 Task: Find the closest ski resort to Lake Placid, New York, and Whiteface Mountain, New York.
Action: Mouse moved to (189, 98)
Screenshot: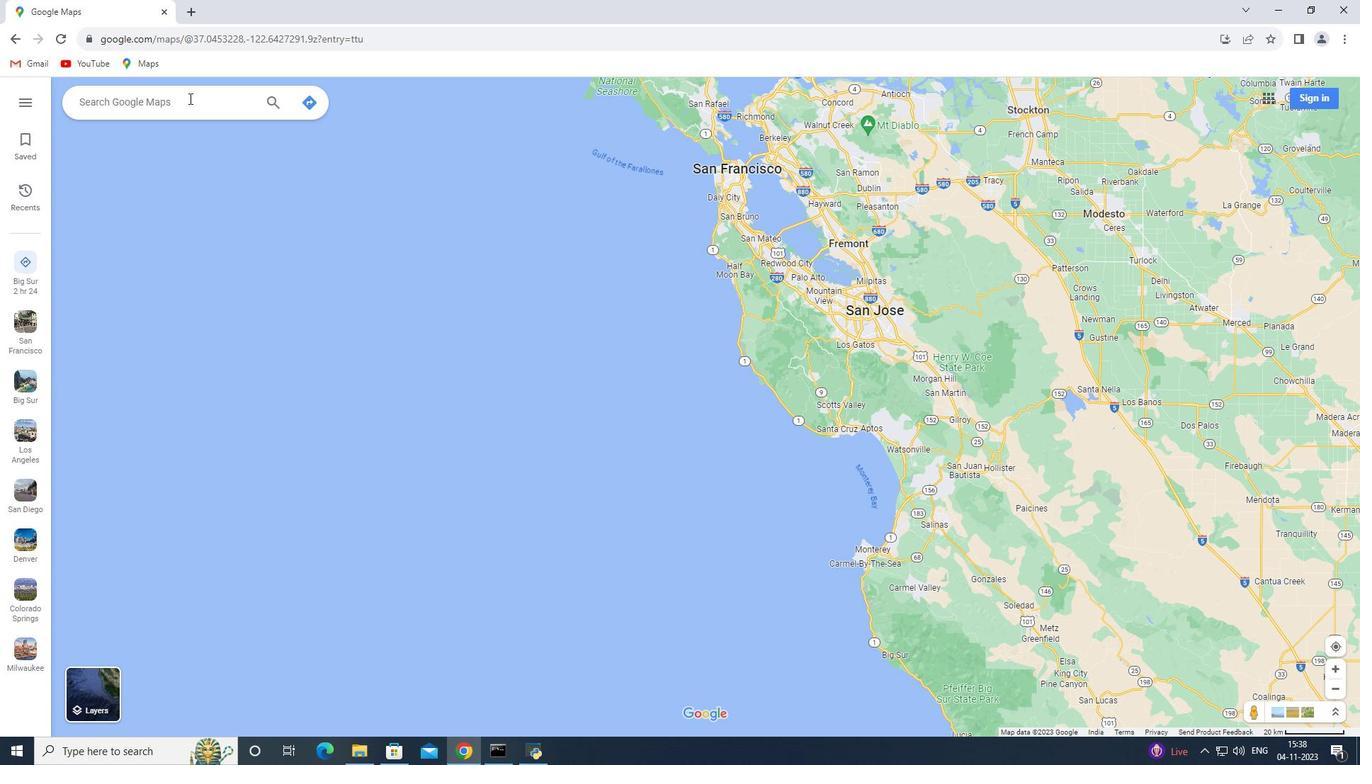 
Action: Mouse pressed left at (189, 98)
Screenshot: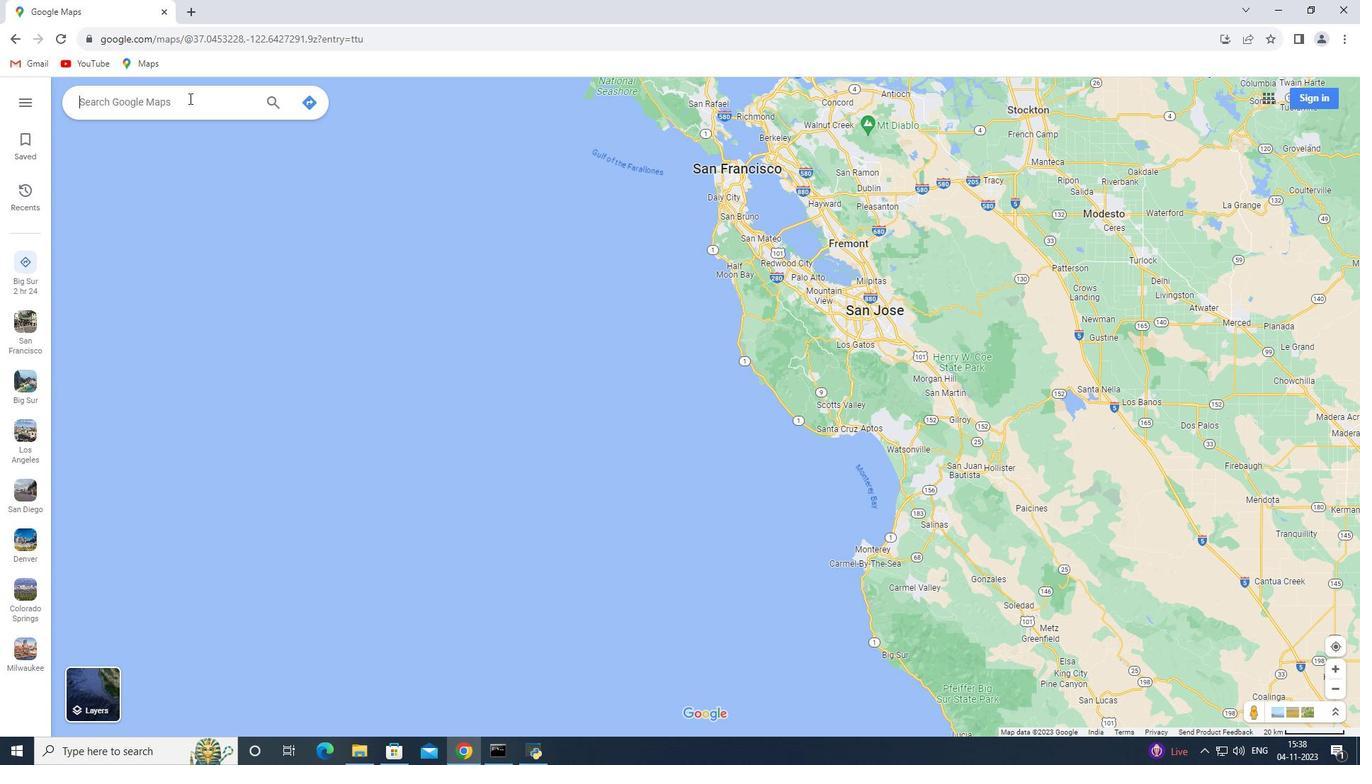 
Action: Key pressed <Key.shift>Lake<Key.space><Key.shift>Placid,<Key.space><Key.shift>New<Key.space><Key.shift>york<Key.enter>
Screenshot: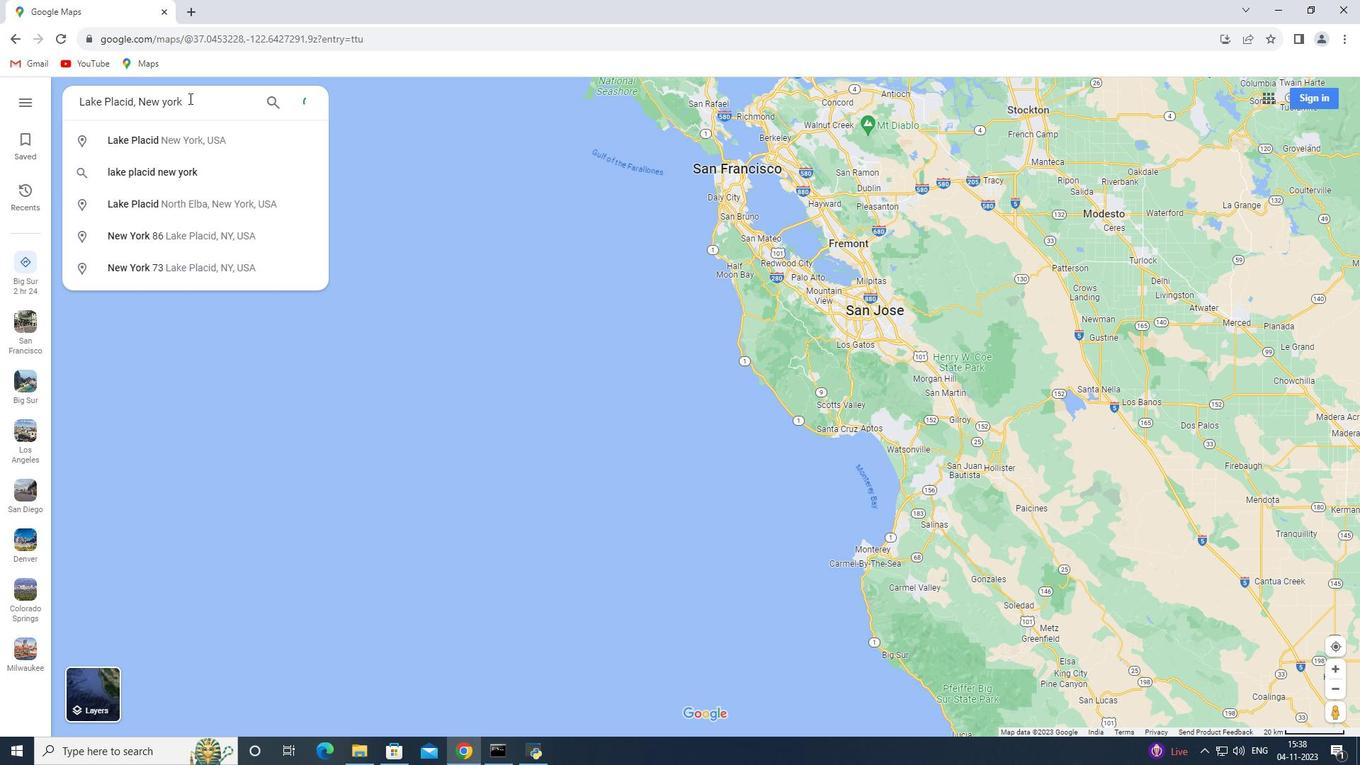 
Action: Mouse moved to (194, 337)
Screenshot: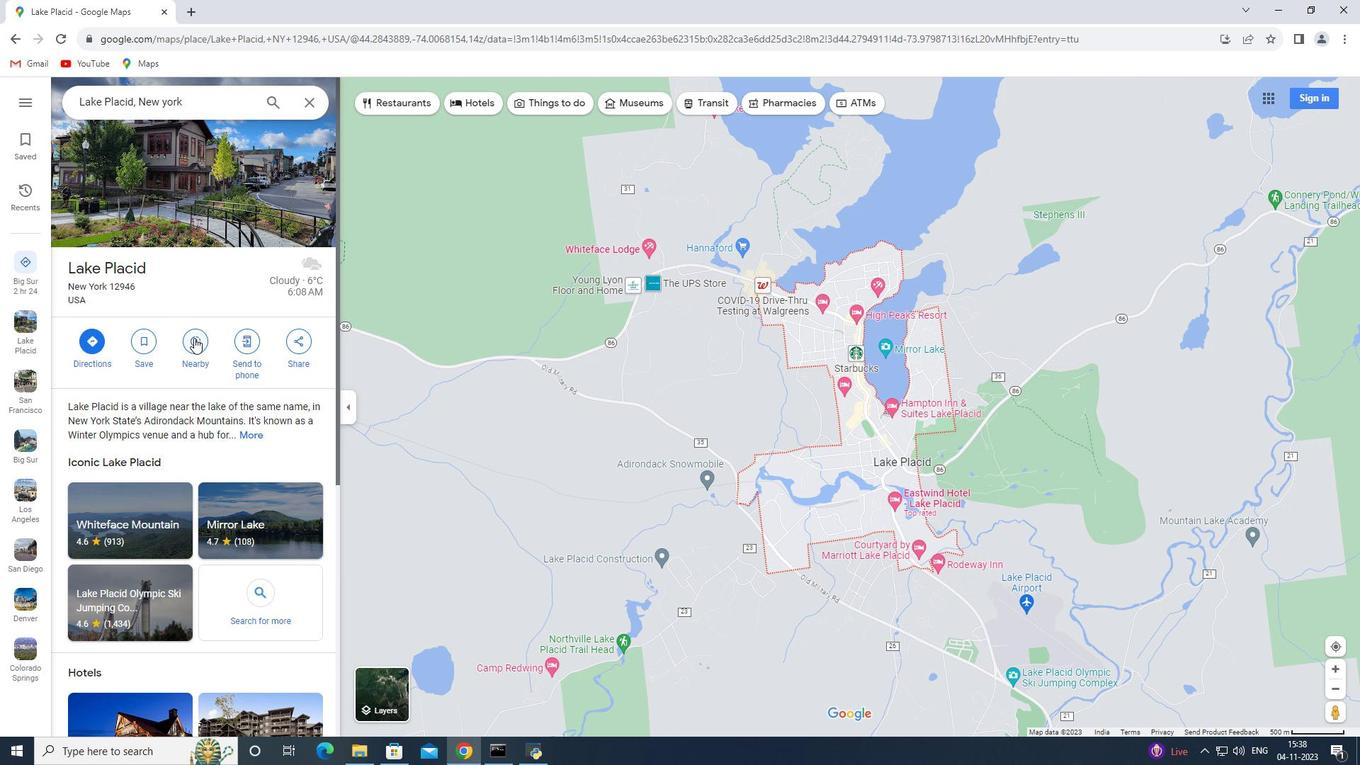 
Action: Mouse pressed left at (194, 337)
Screenshot: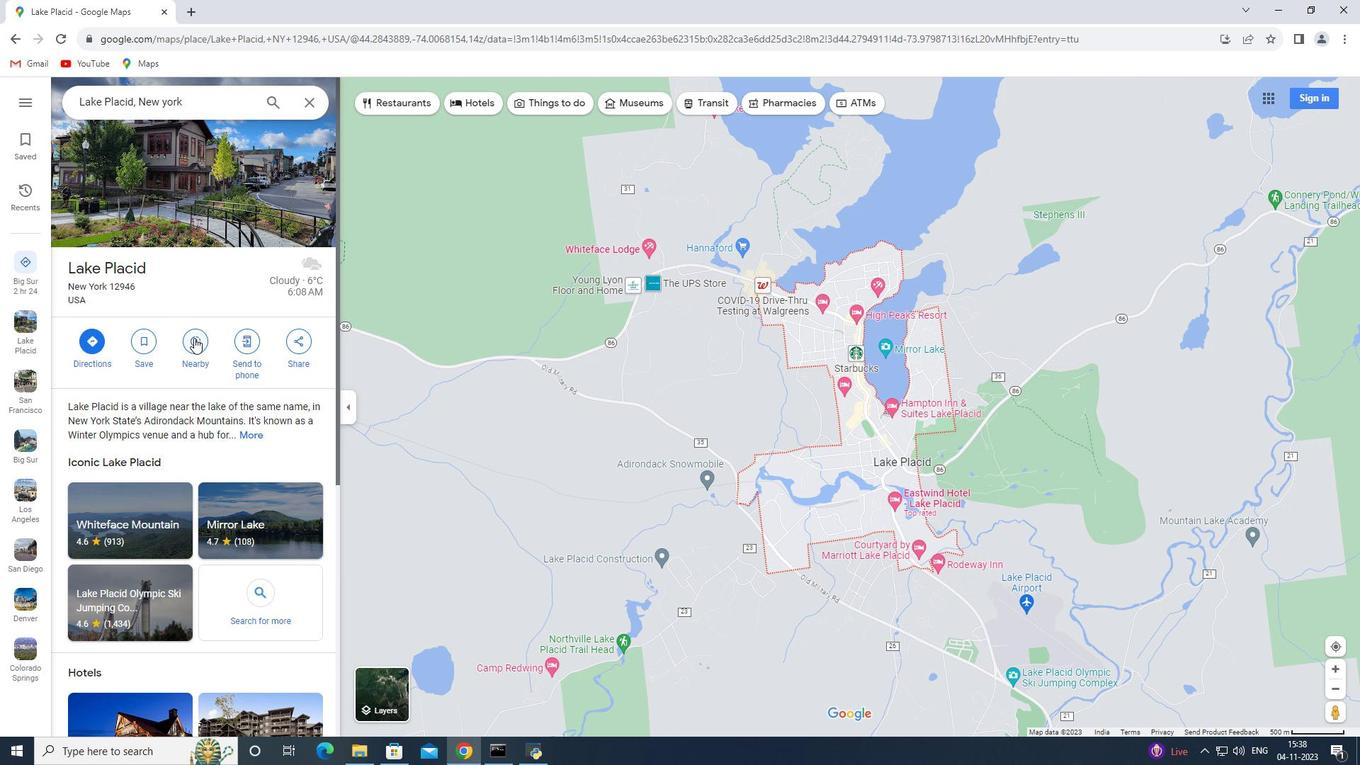 
Action: Mouse moved to (167, 233)
Screenshot: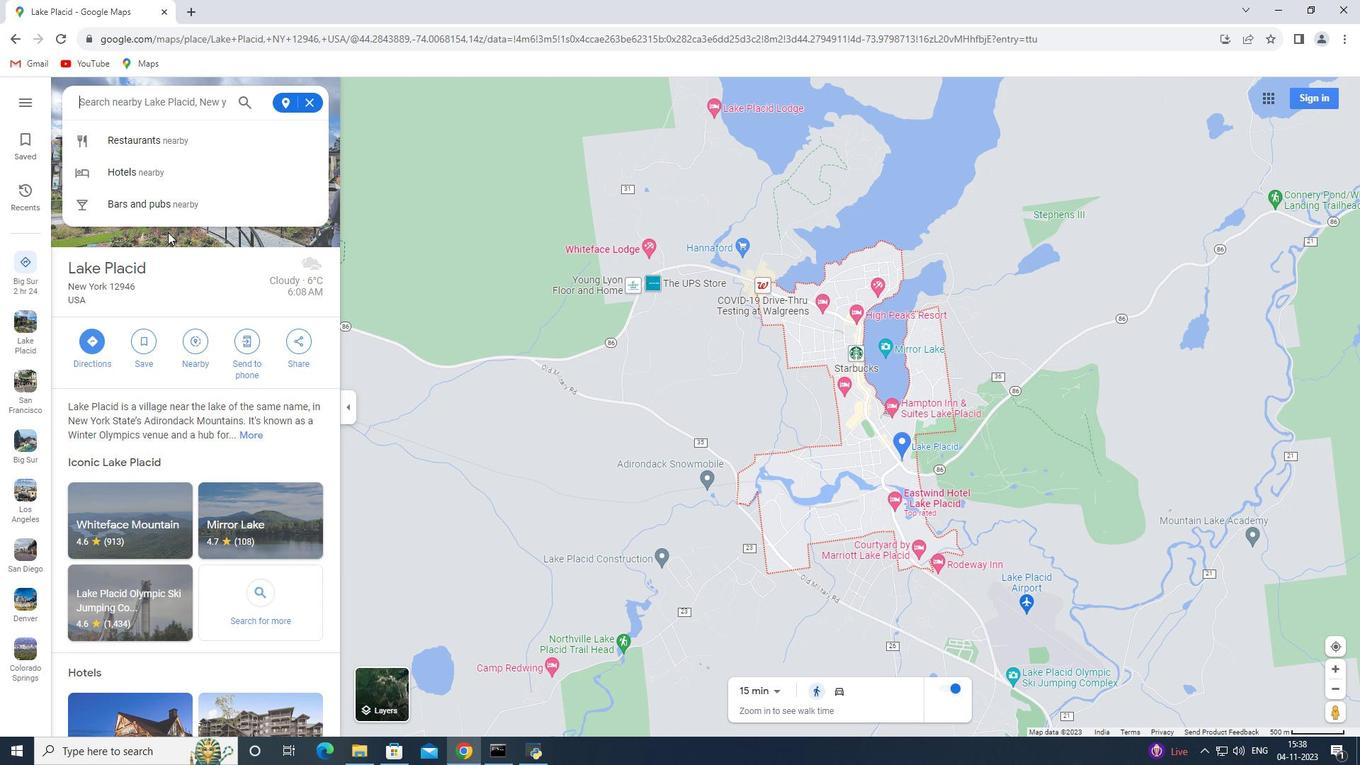 
Action: Key pressed closest<Key.space>ski<Key.space>resort<Key.enter>
Screenshot: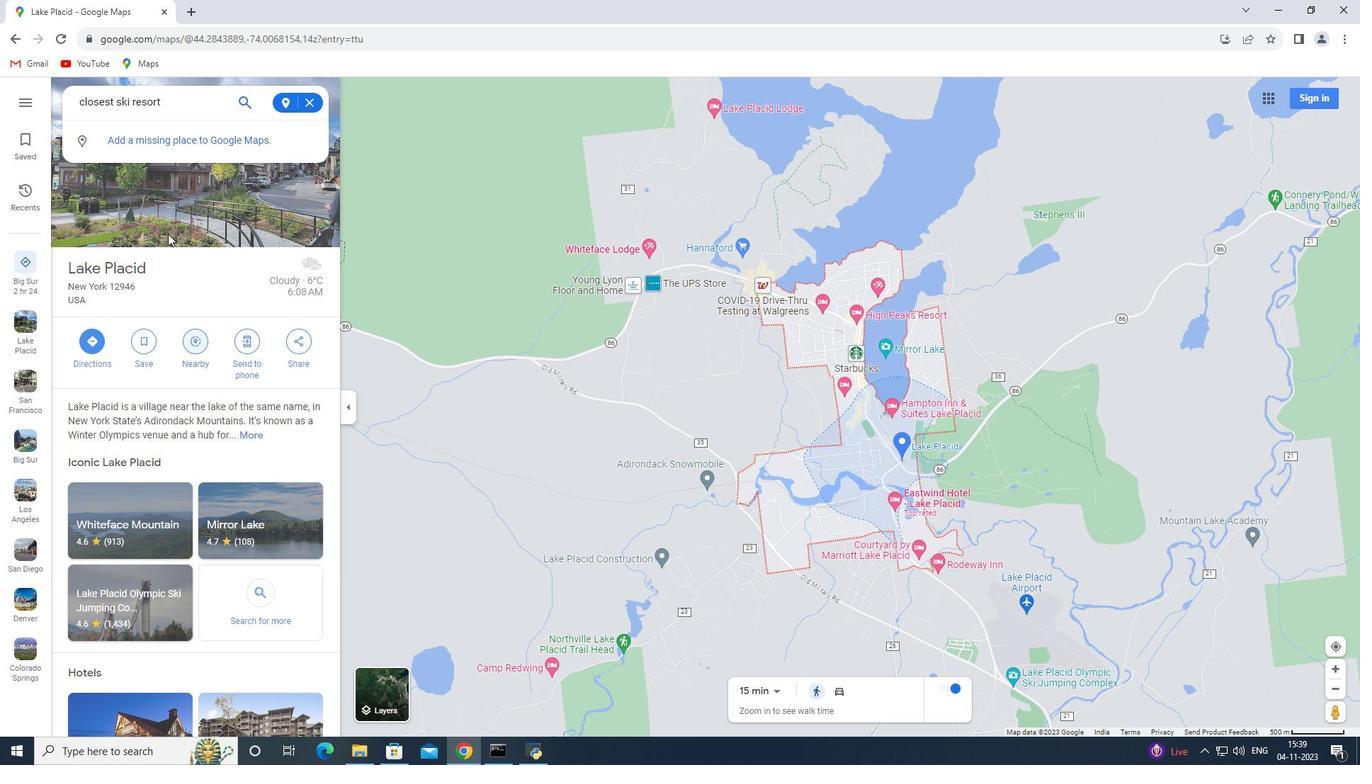 
Action: Mouse moved to (310, 104)
Screenshot: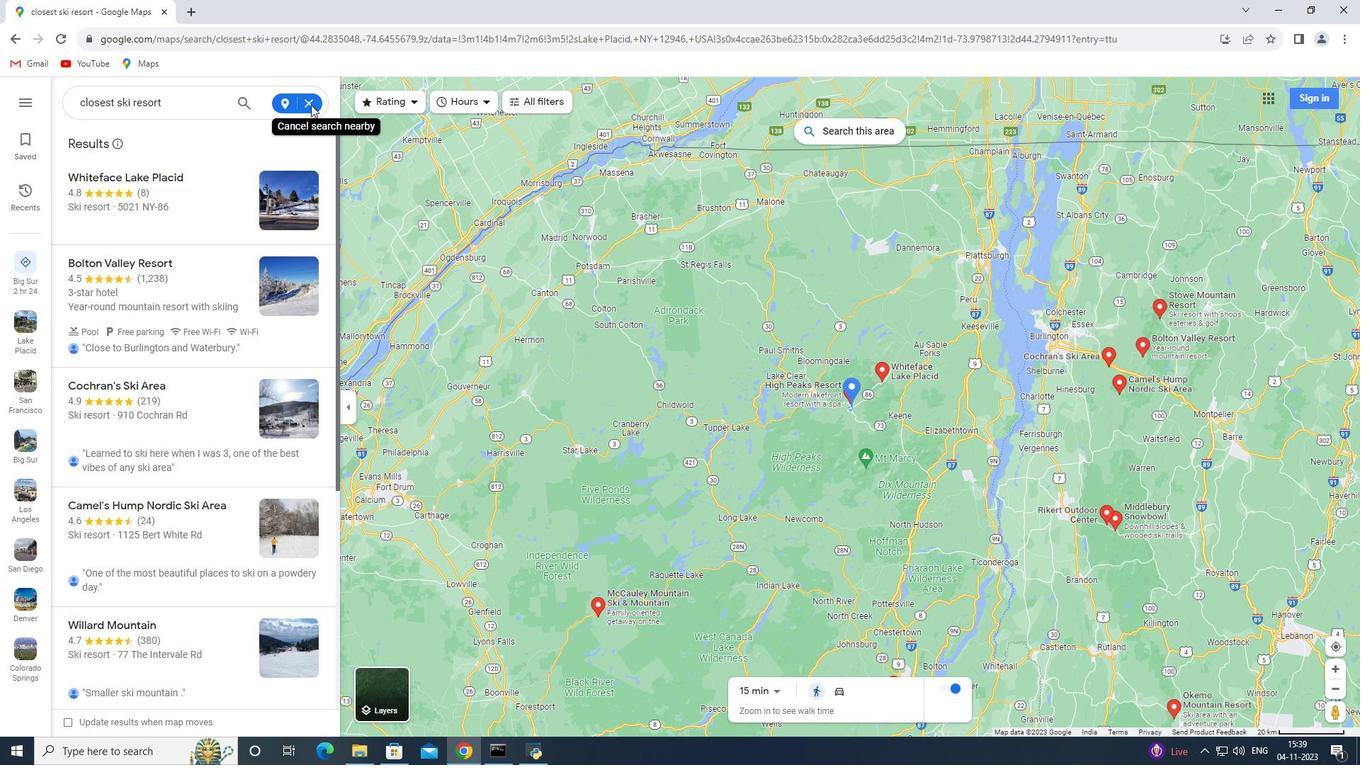 
Action: Mouse pressed left at (310, 104)
Screenshot: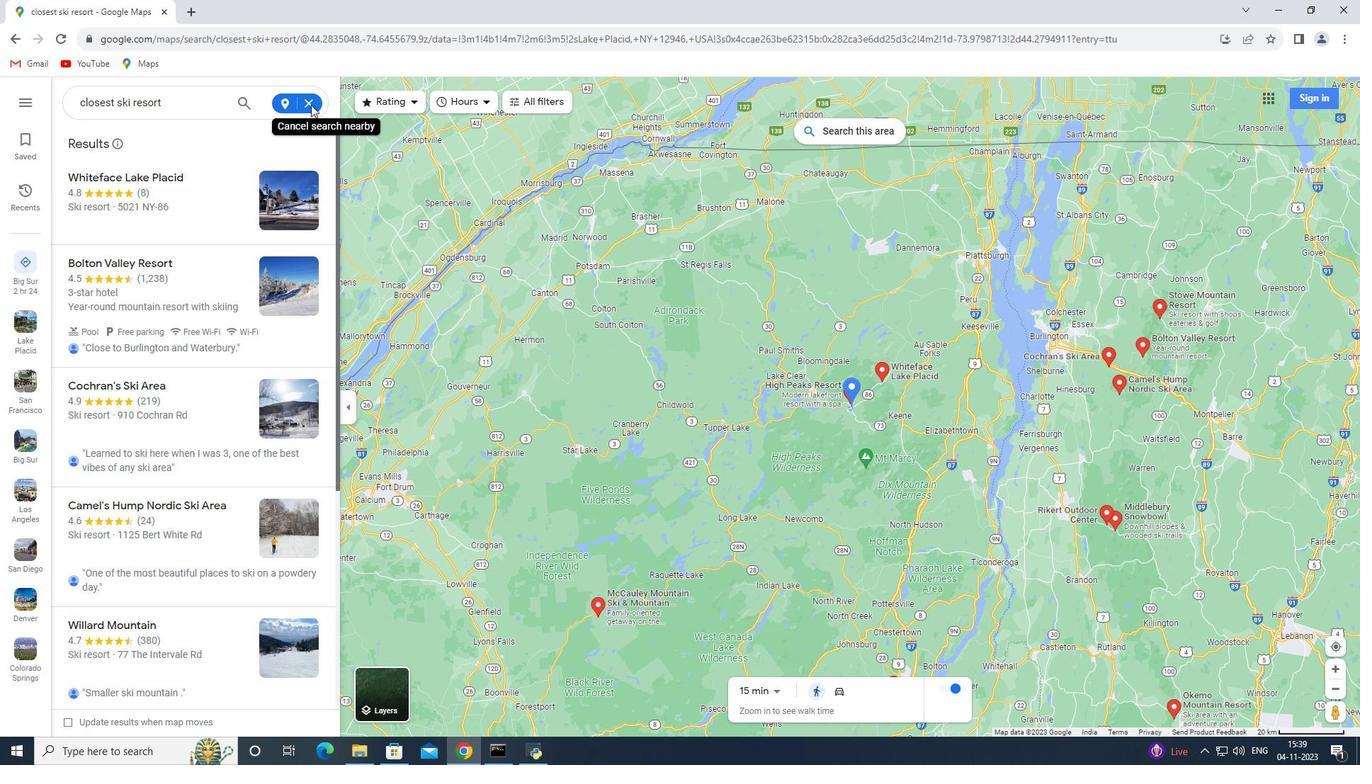 
Action: Mouse pressed left at (310, 104)
Screenshot: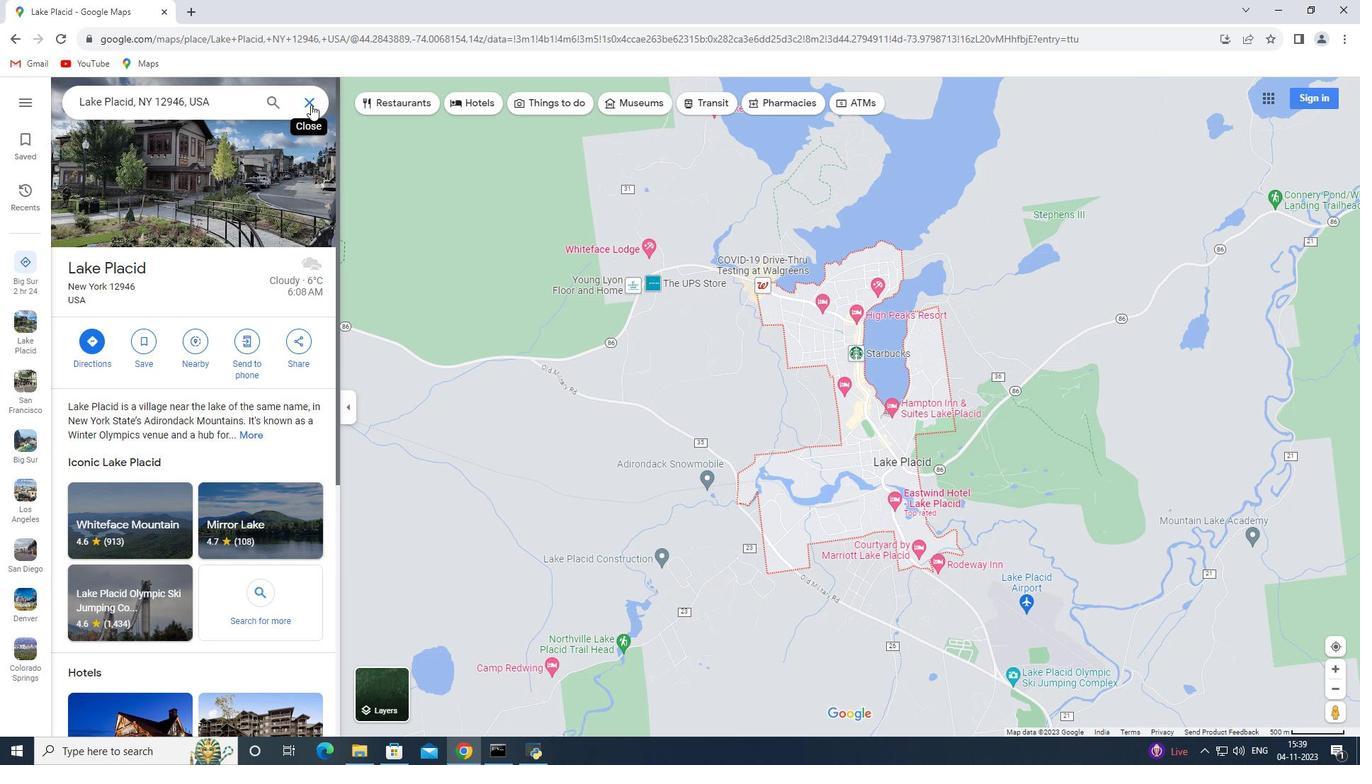 
Action: Mouse moved to (206, 104)
Screenshot: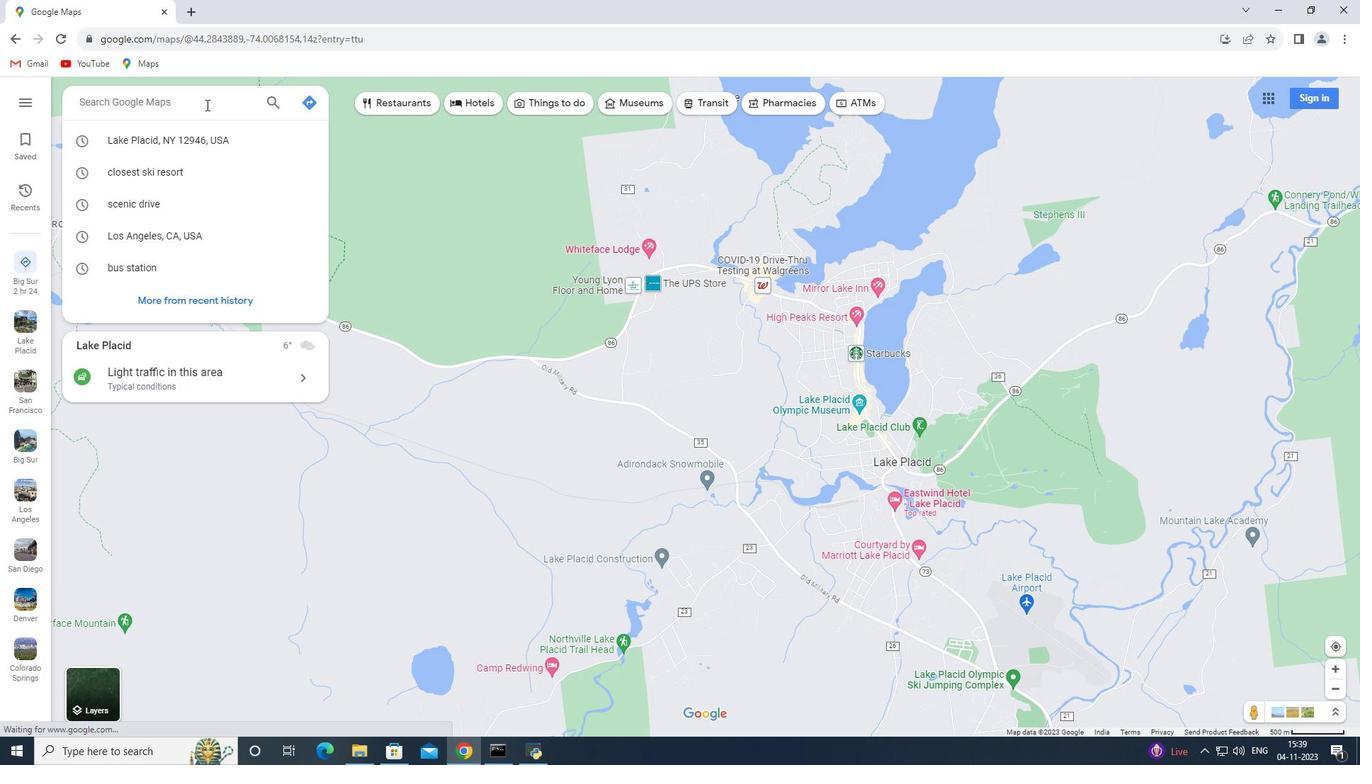 
Action: Key pressed <Key.shift><Key.shift><Key.shift><Key.shift>Whiteface<Key.space><Key.shift>Mountain,<Key.space><Key.shift>New<Key.space><Key.shift>York<Key.enter>
Screenshot: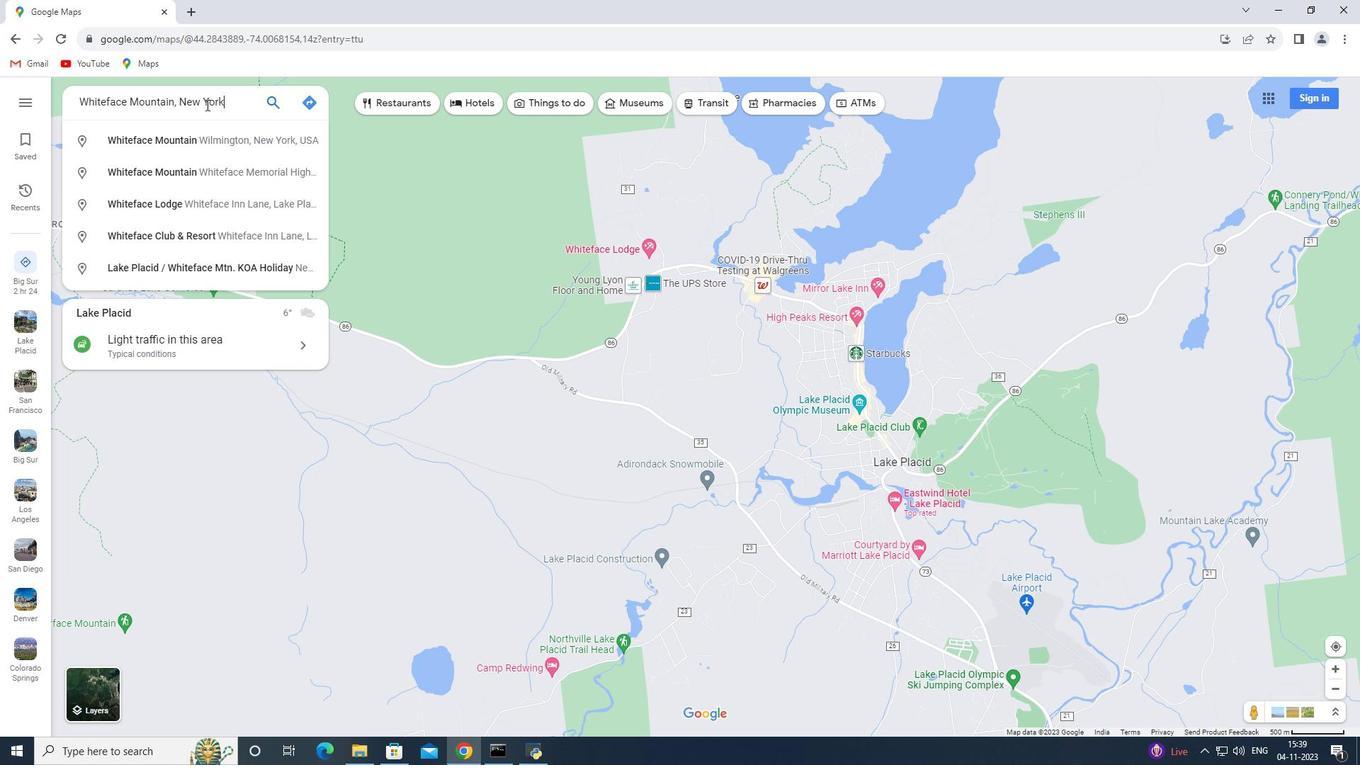 
Action: Mouse moved to (202, 366)
Screenshot: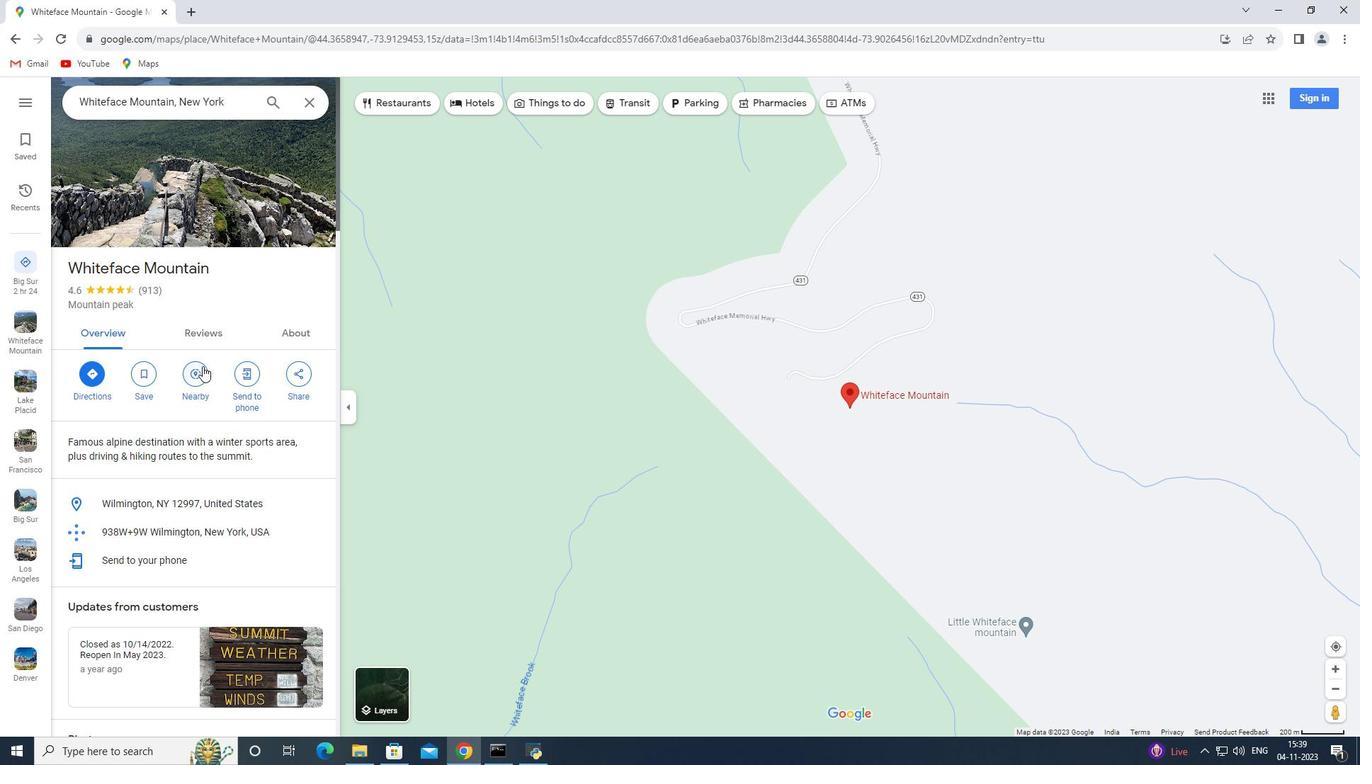 
Action: Mouse pressed left at (202, 366)
Screenshot: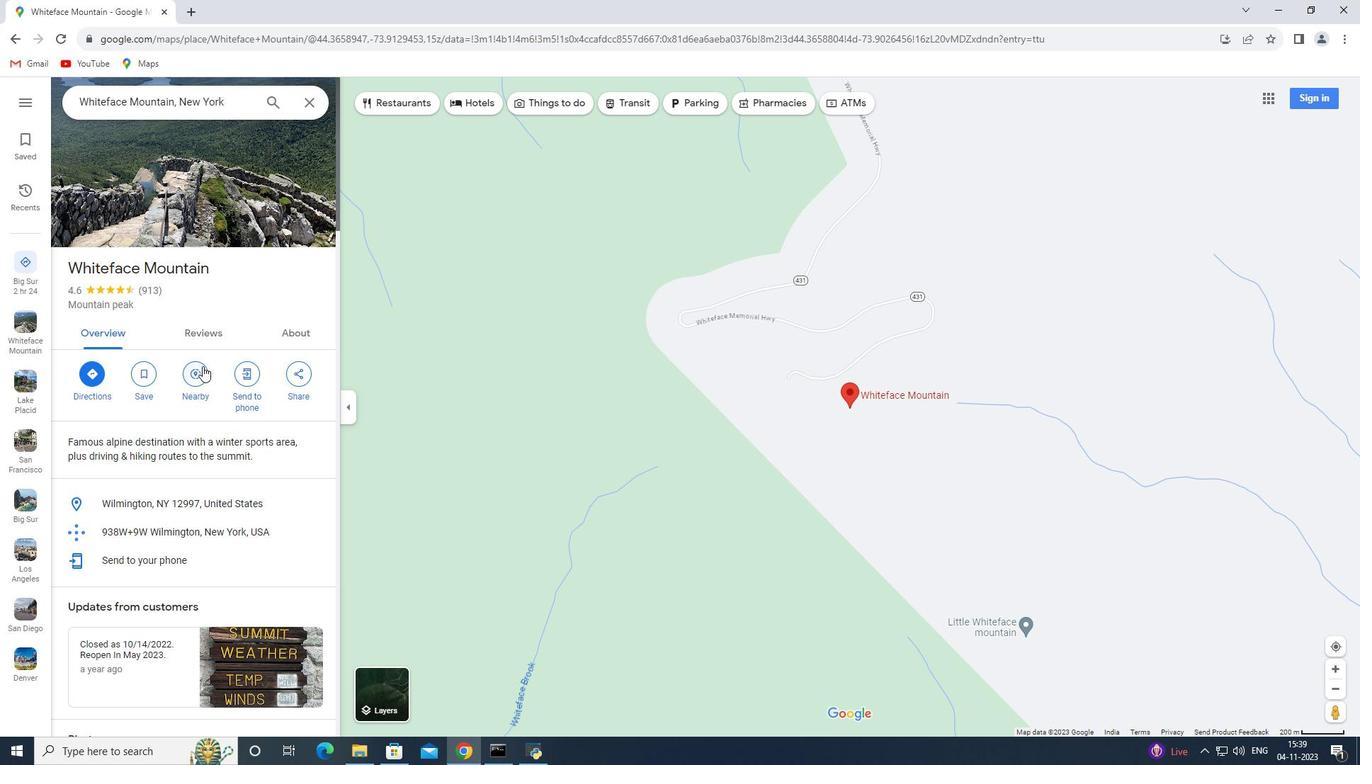 
Action: Key pressed closest<Key.space>ski<Key.space>resort<Key.enter>
Screenshot: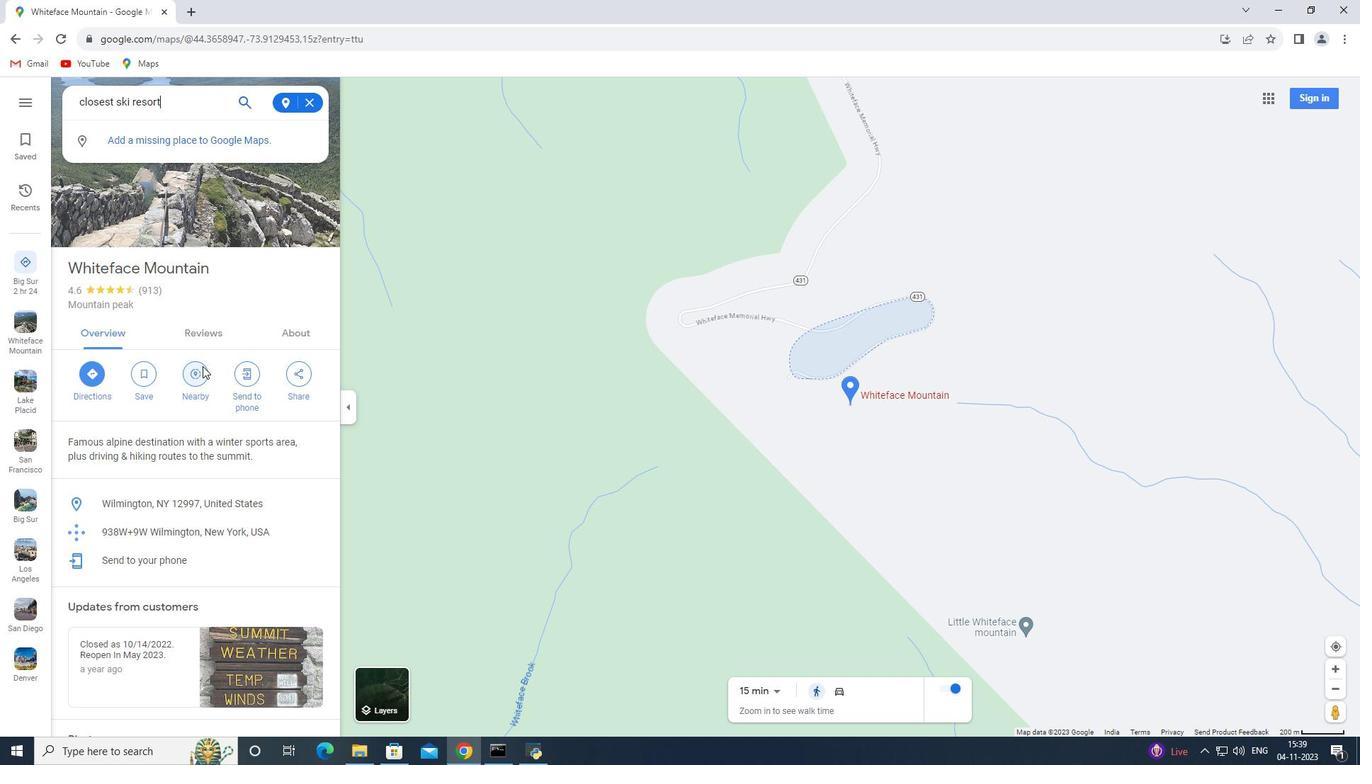 
